 Task: Add the task  Integrate website with social media platforms to the section Agile Alphas in the project AgileBazaar and add a Due Date to the respective task as 2024/05/24
Action: Mouse moved to (409, 330)
Screenshot: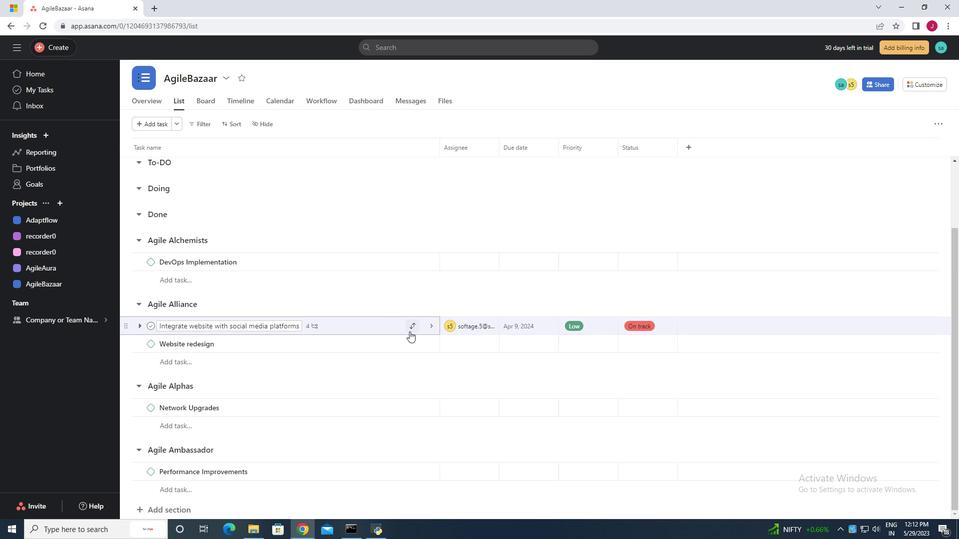 
Action: Mouse pressed left at (409, 330)
Screenshot: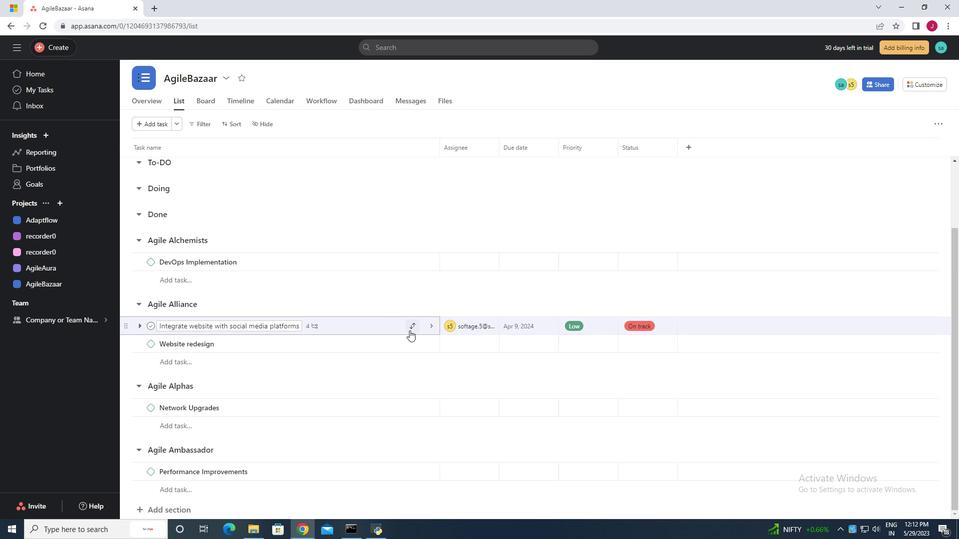 
Action: Mouse moved to (377, 472)
Screenshot: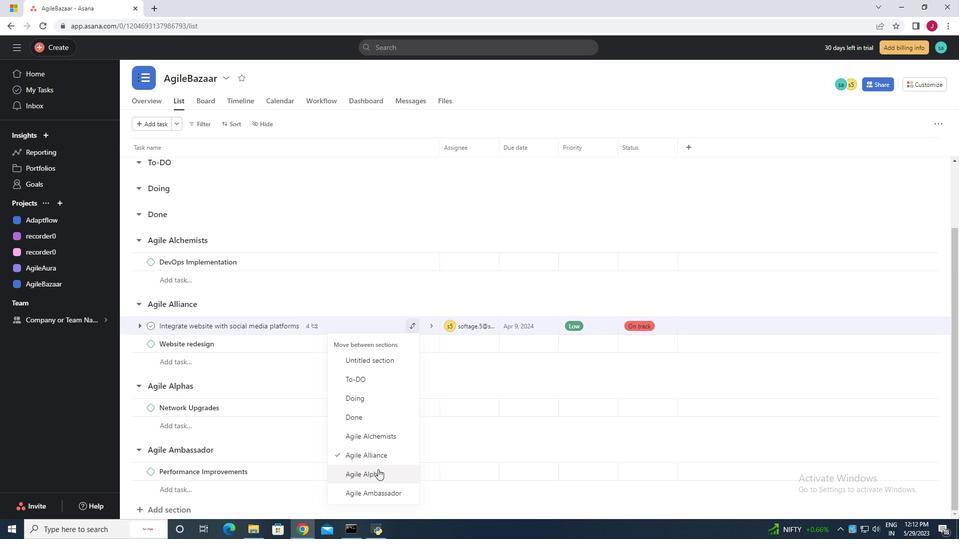 
Action: Mouse pressed left at (377, 472)
Screenshot: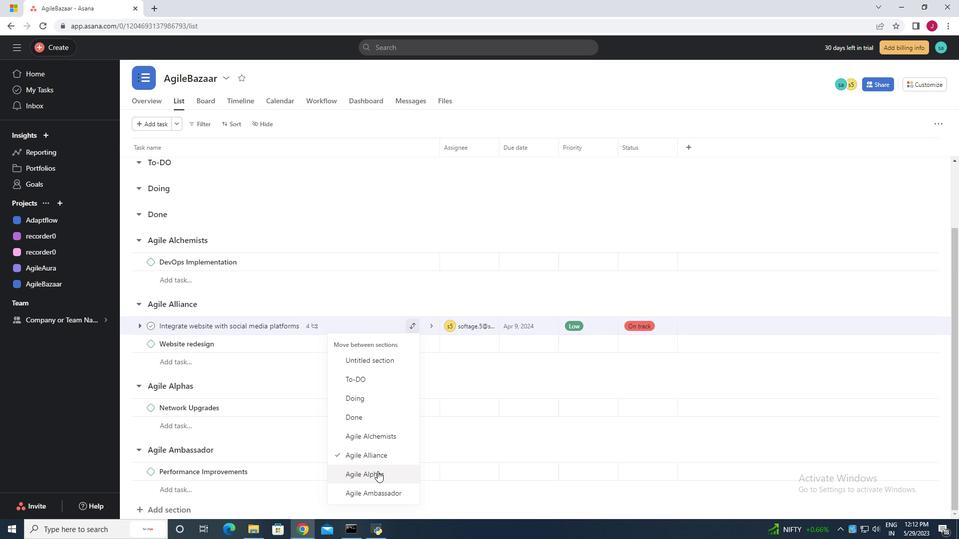 
Action: Mouse moved to (541, 391)
Screenshot: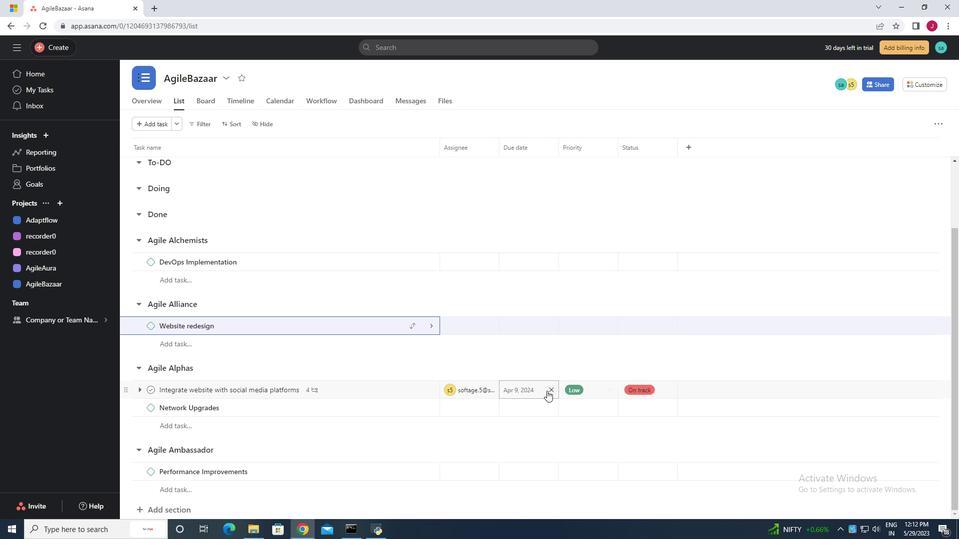 
Action: Mouse pressed left at (541, 391)
Screenshot: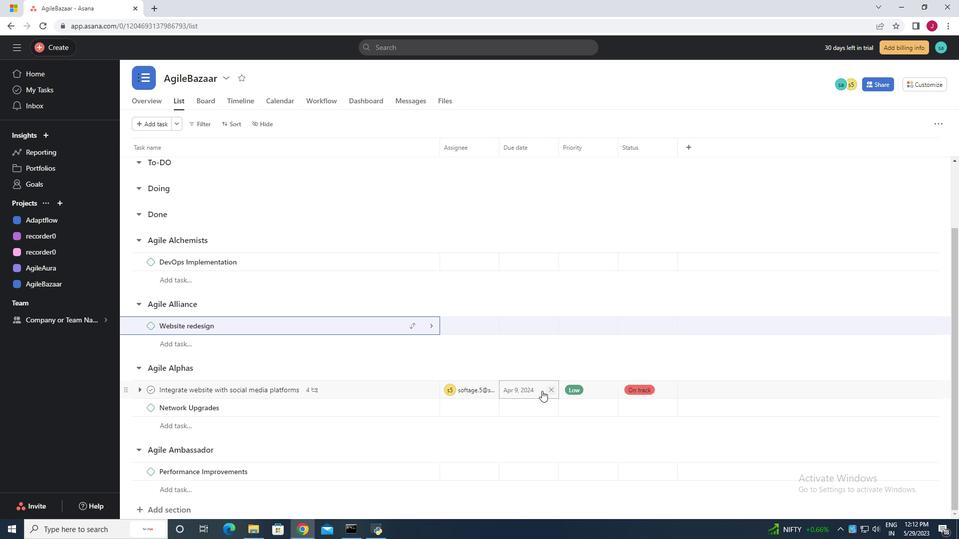 
Action: Mouse moved to (572, 282)
Screenshot: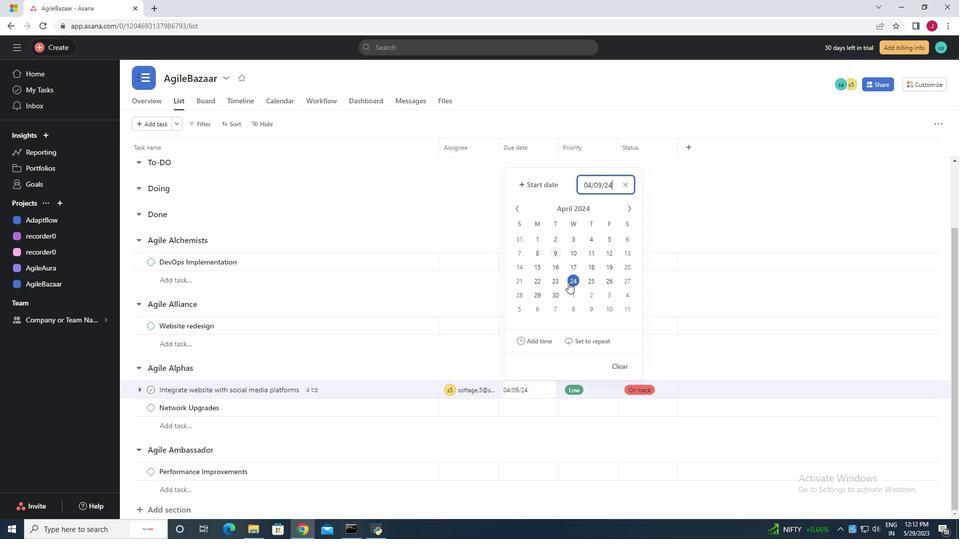 
Action: Mouse pressed left at (572, 282)
Screenshot: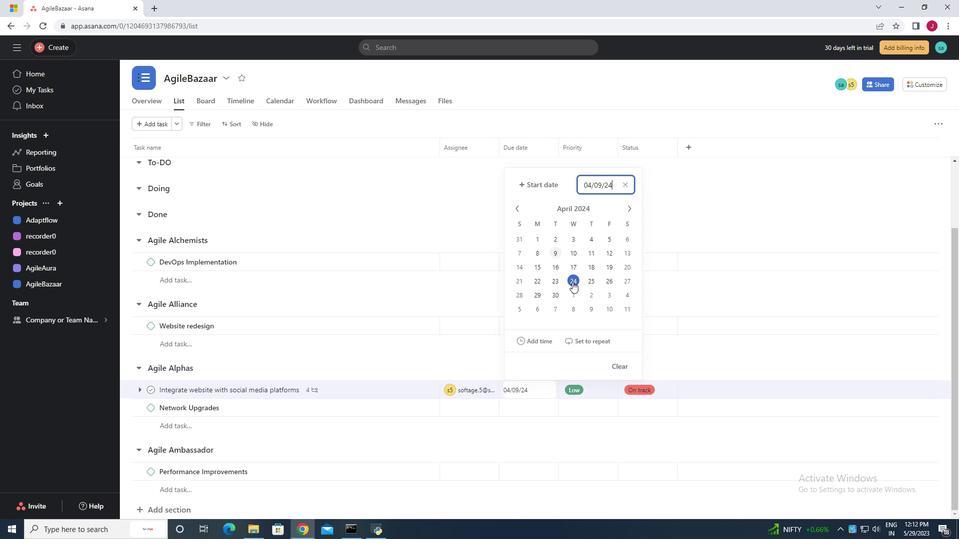 
Action: Mouse moved to (801, 190)
Screenshot: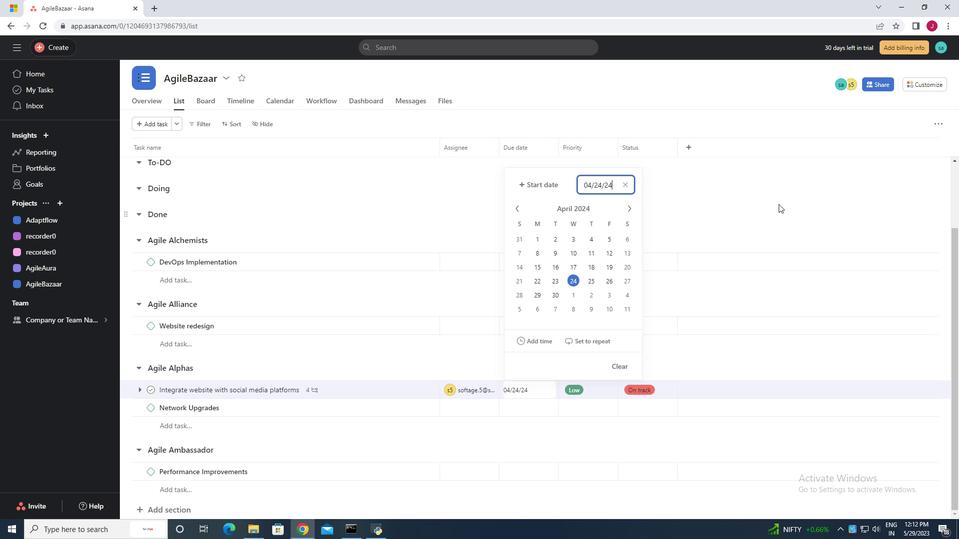 
Action: Mouse pressed left at (801, 190)
Screenshot: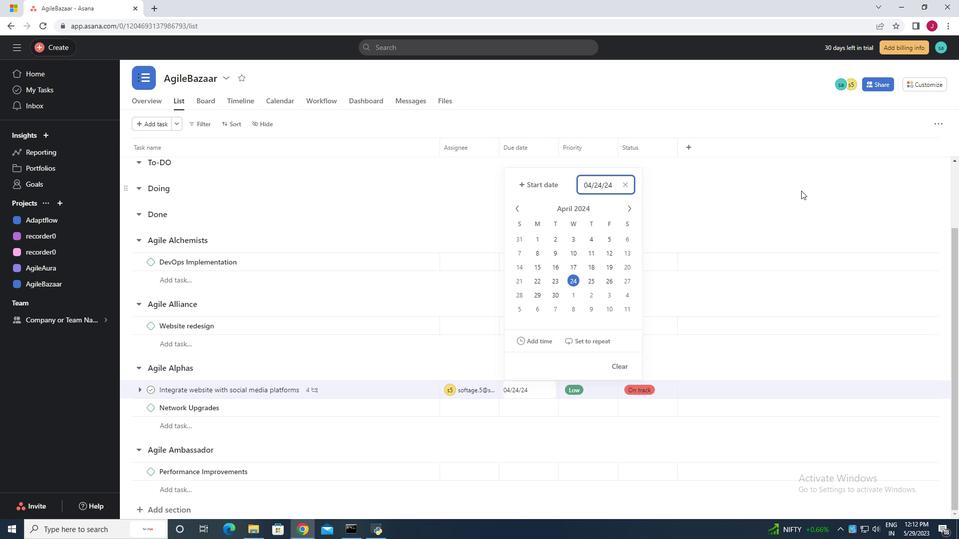 
Action: Mouse moved to (804, 190)
Screenshot: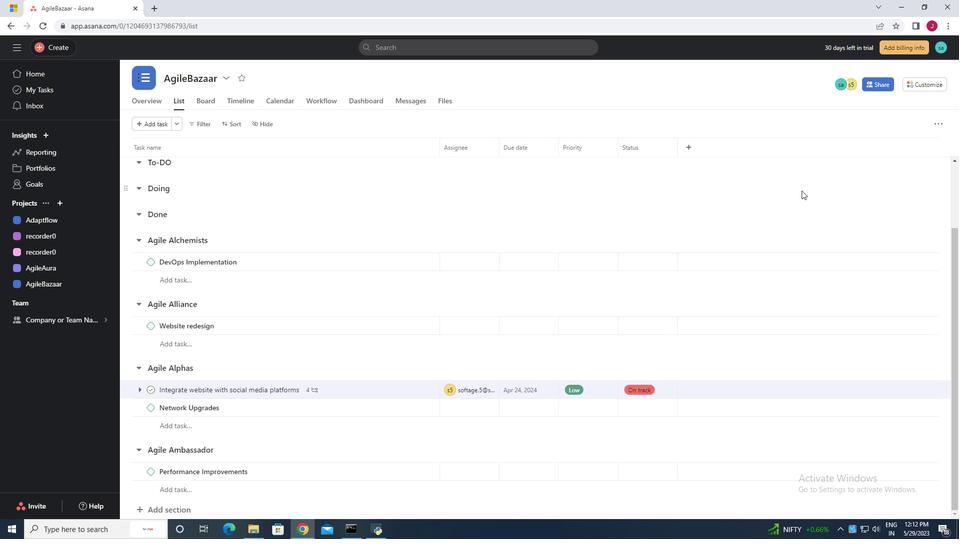 
